 Task: Change text box border weight to 2PX.
Action: Mouse moved to (399, 196)
Screenshot: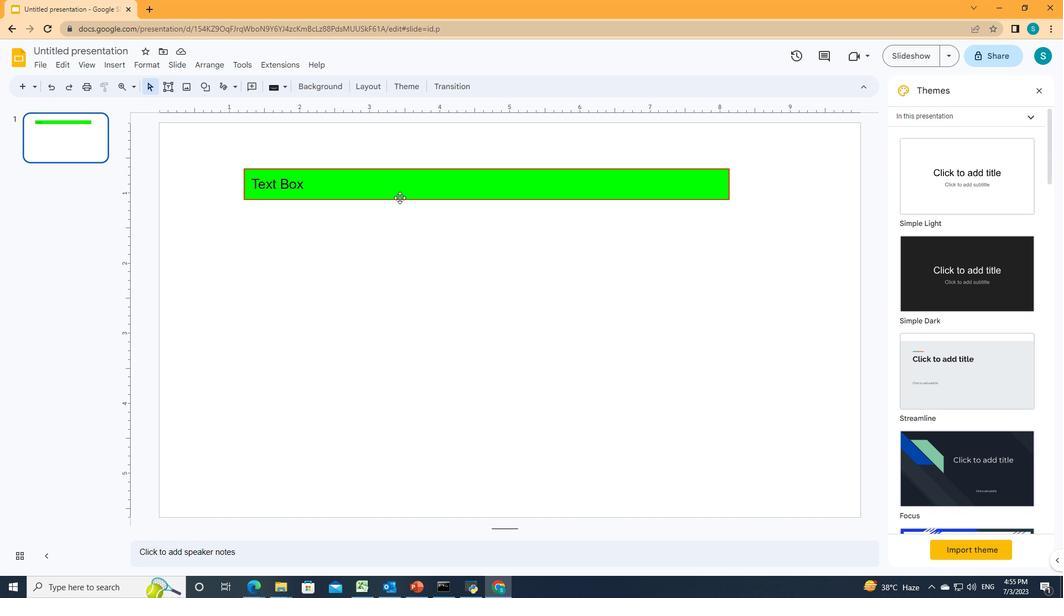 
Action: Mouse pressed left at (399, 196)
Screenshot: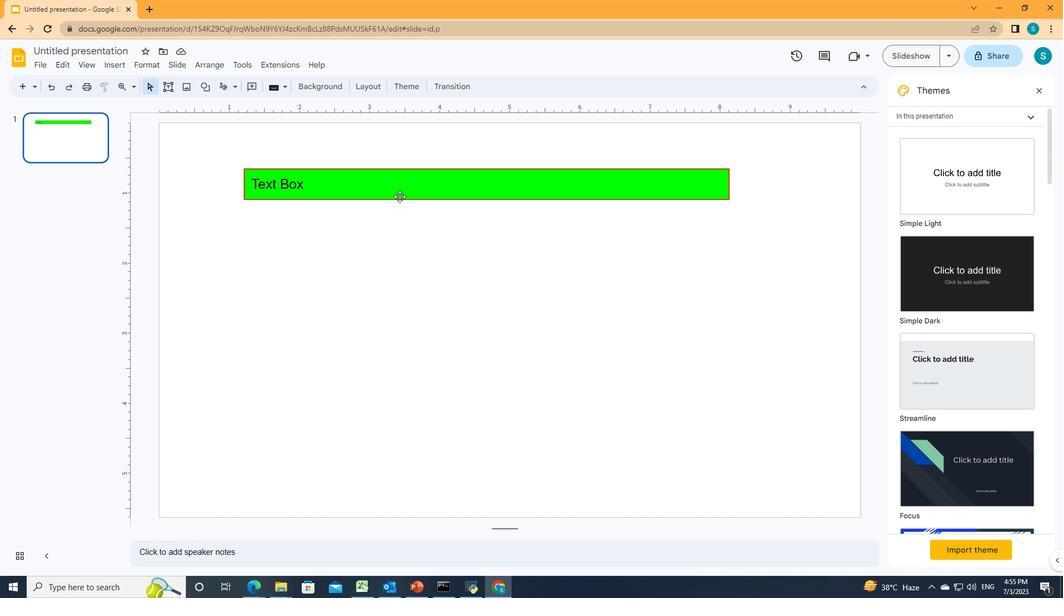 
Action: Mouse moved to (281, 86)
Screenshot: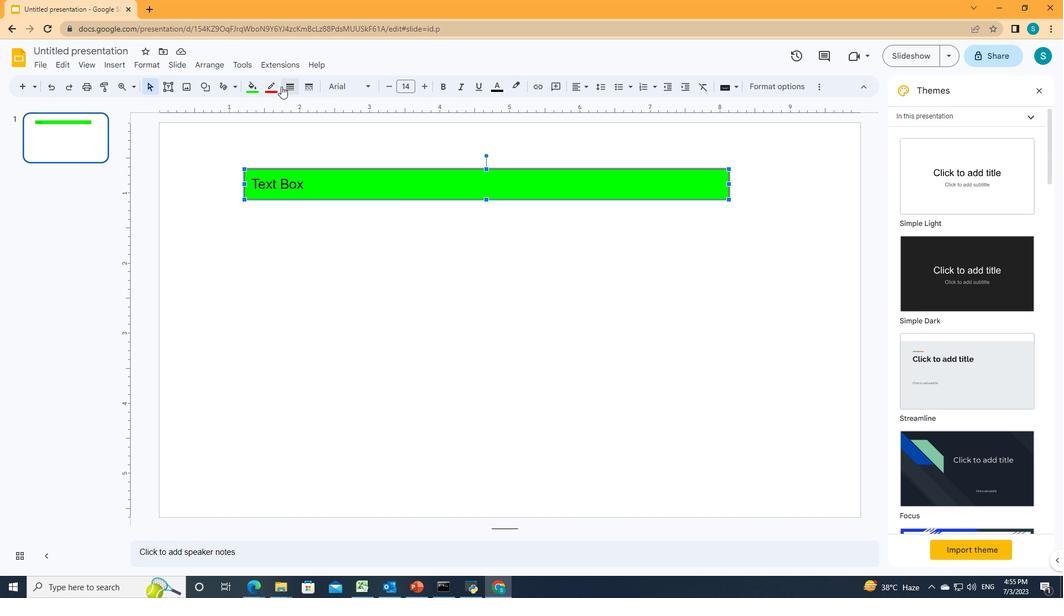 
Action: Mouse pressed left at (281, 86)
Screenshot: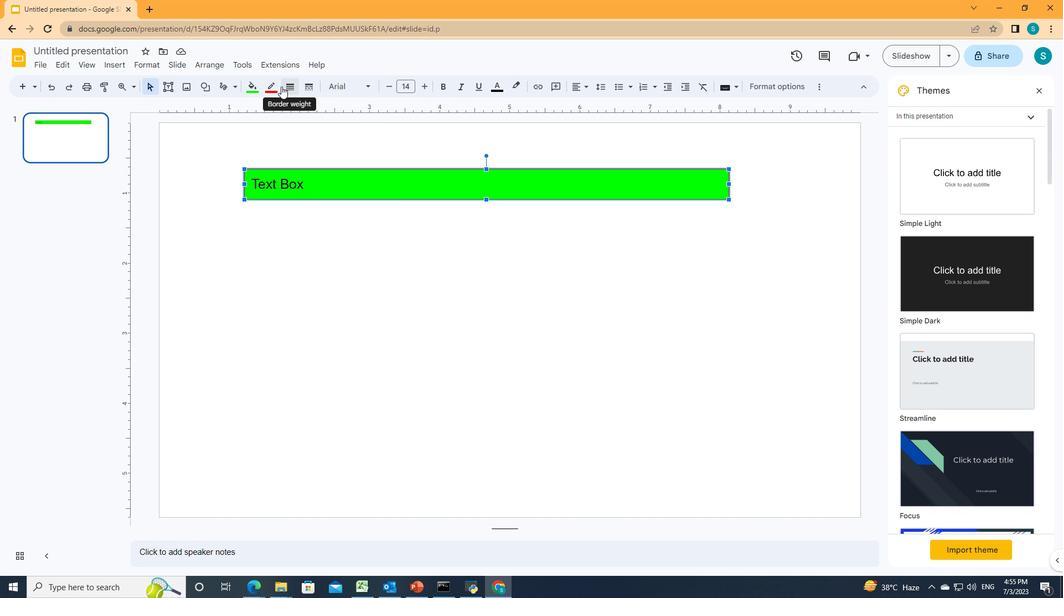 
Action: Mouse moved to (297, 123)
Screenshot: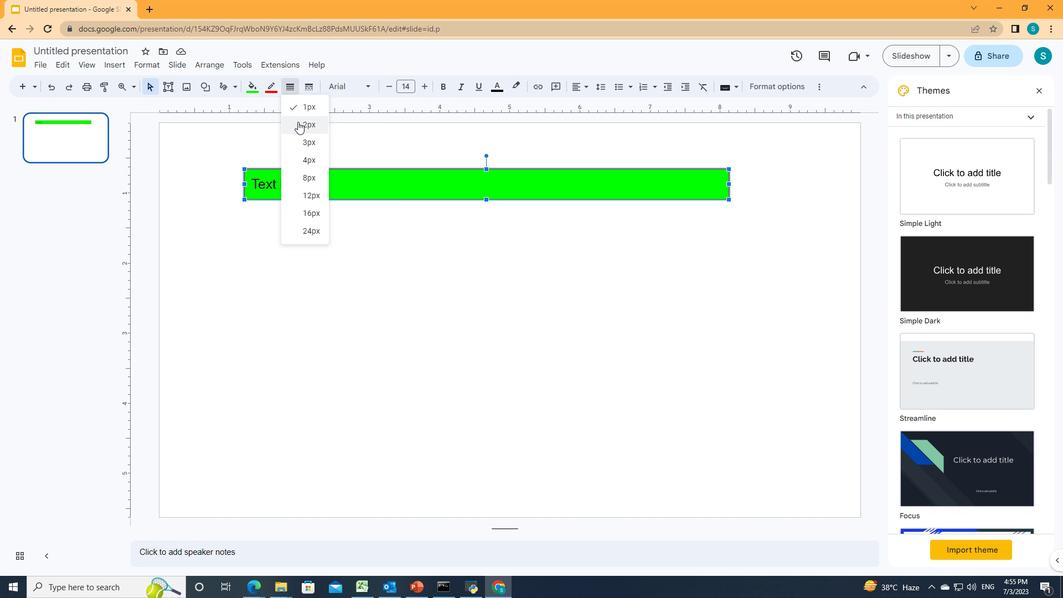 
Action: Mouse pressed left at (297, 123)
Screenshot: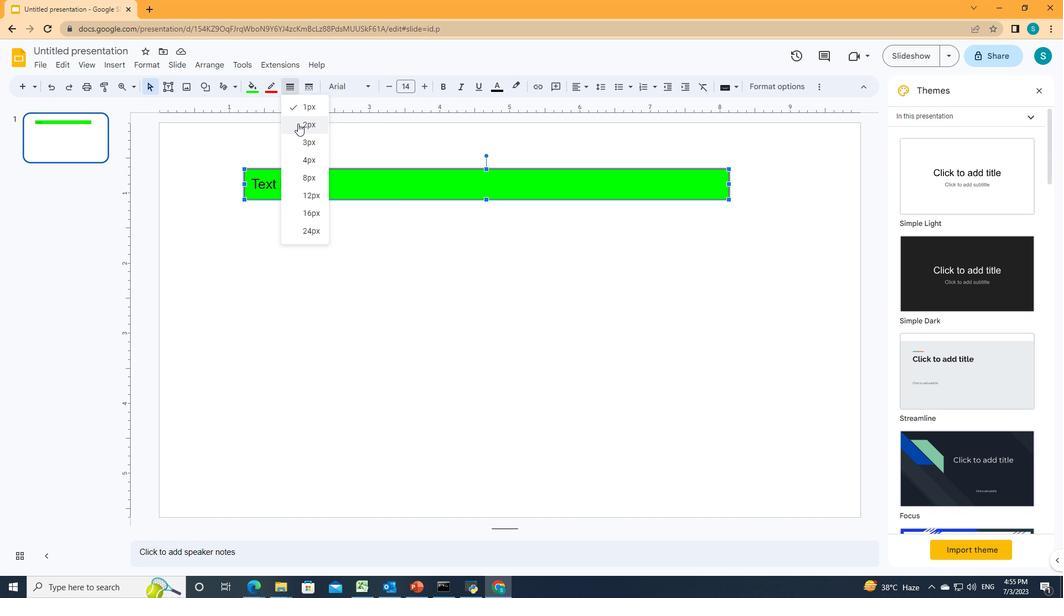 
Action: Mouse moved to (297, 127)
Screenshot: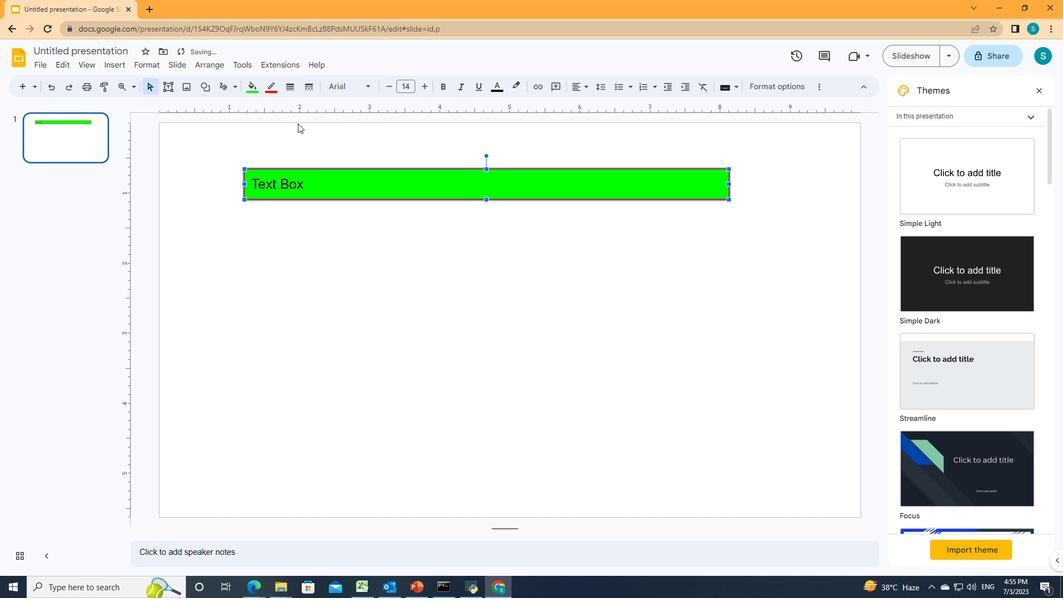 
